 Task: In invitations to connect choose email frequency weekly.
Action: Mouse moved to (796, 72)
Screenshot: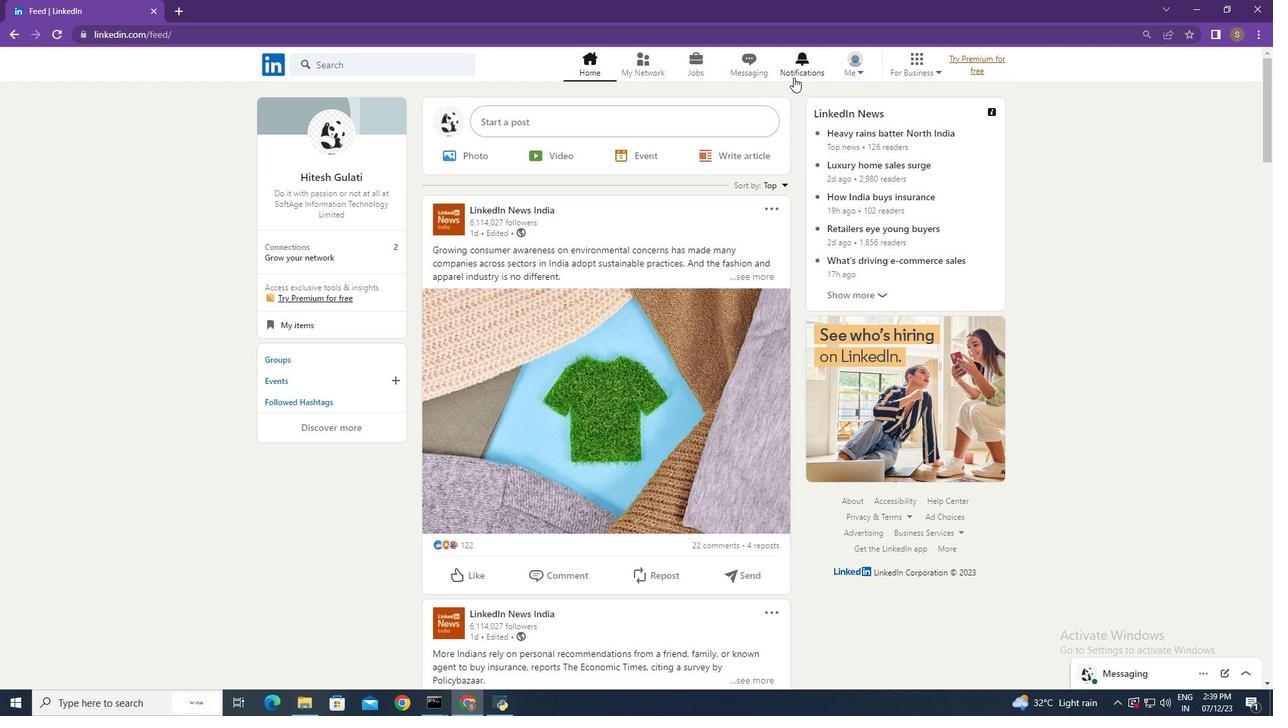 
Action: Mouse pressed left at (796, 72)
Screenshot: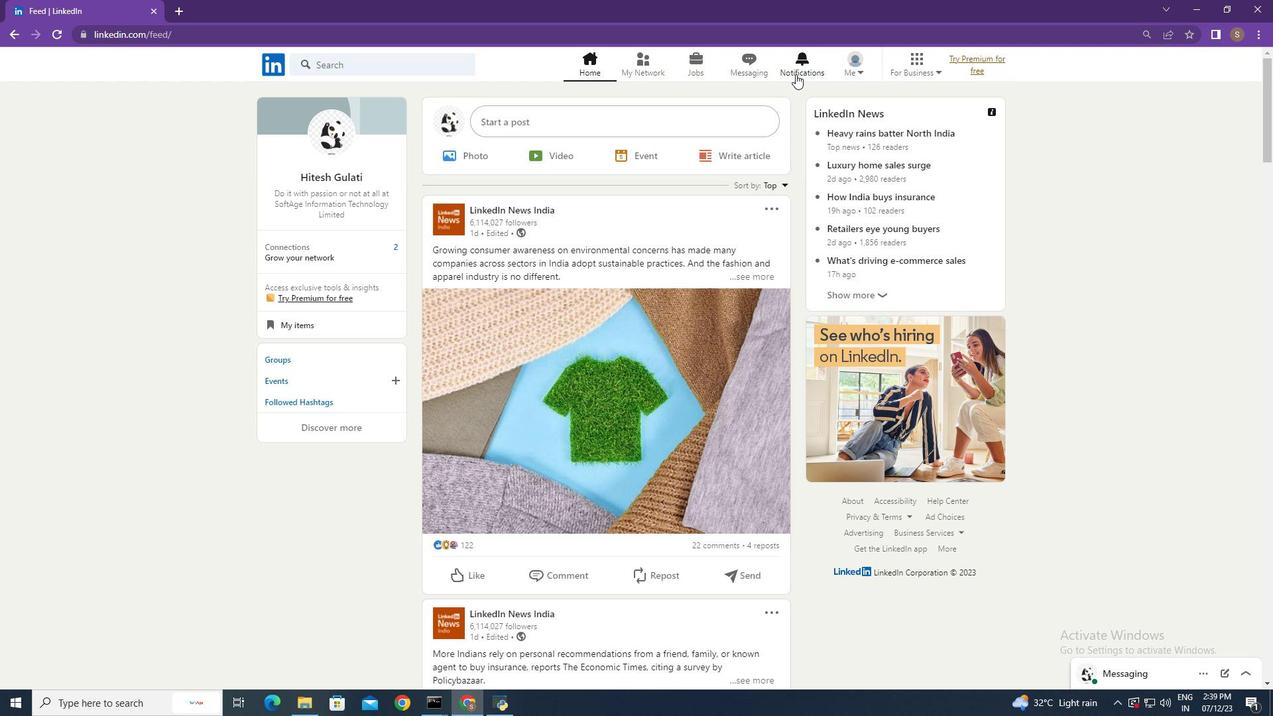
Action: Mouse moved to (303, 155)
Screenshot: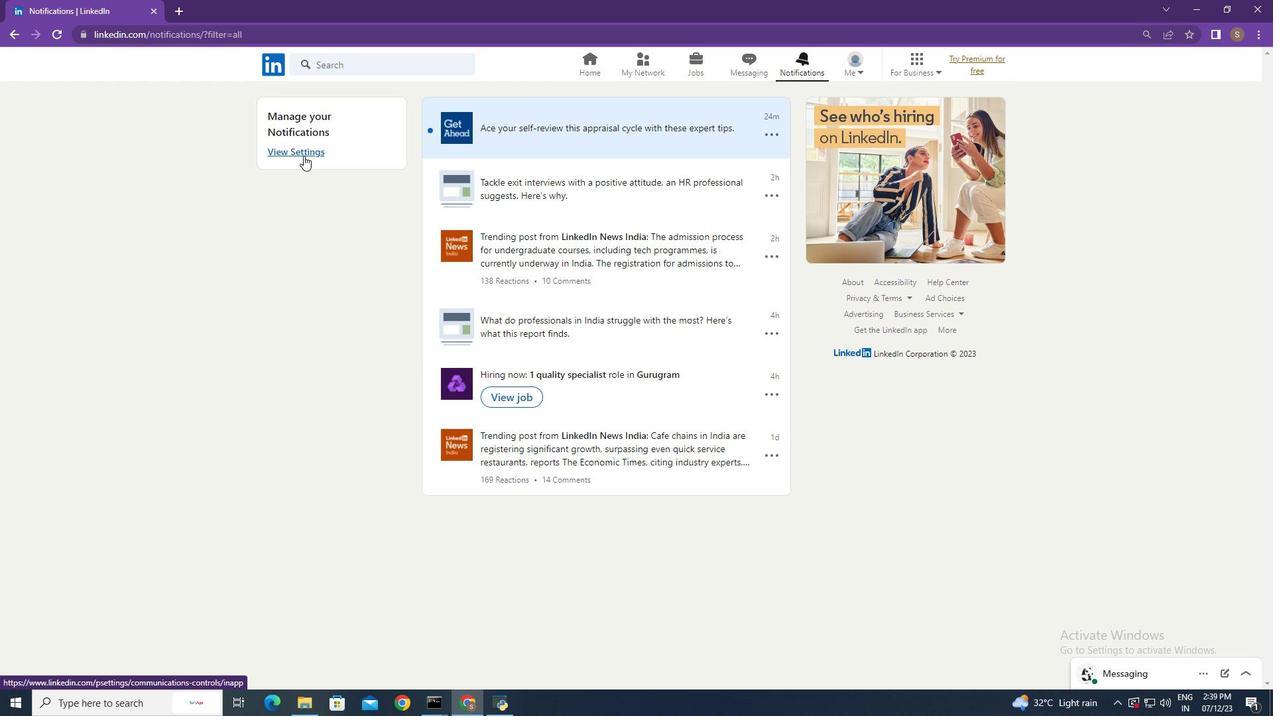 
Action: Mouse pressed left at (303, 155)
Screenshot: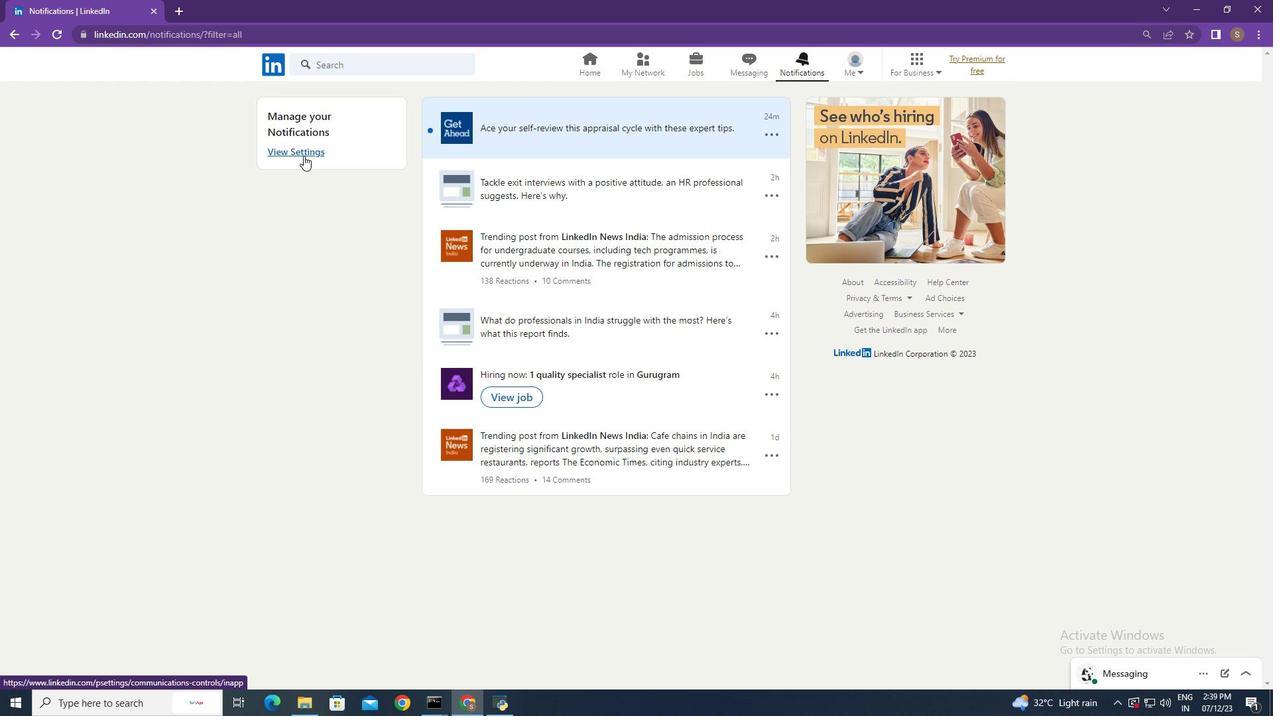 
Action: Mouse moved to (701, 269)
Screenshot: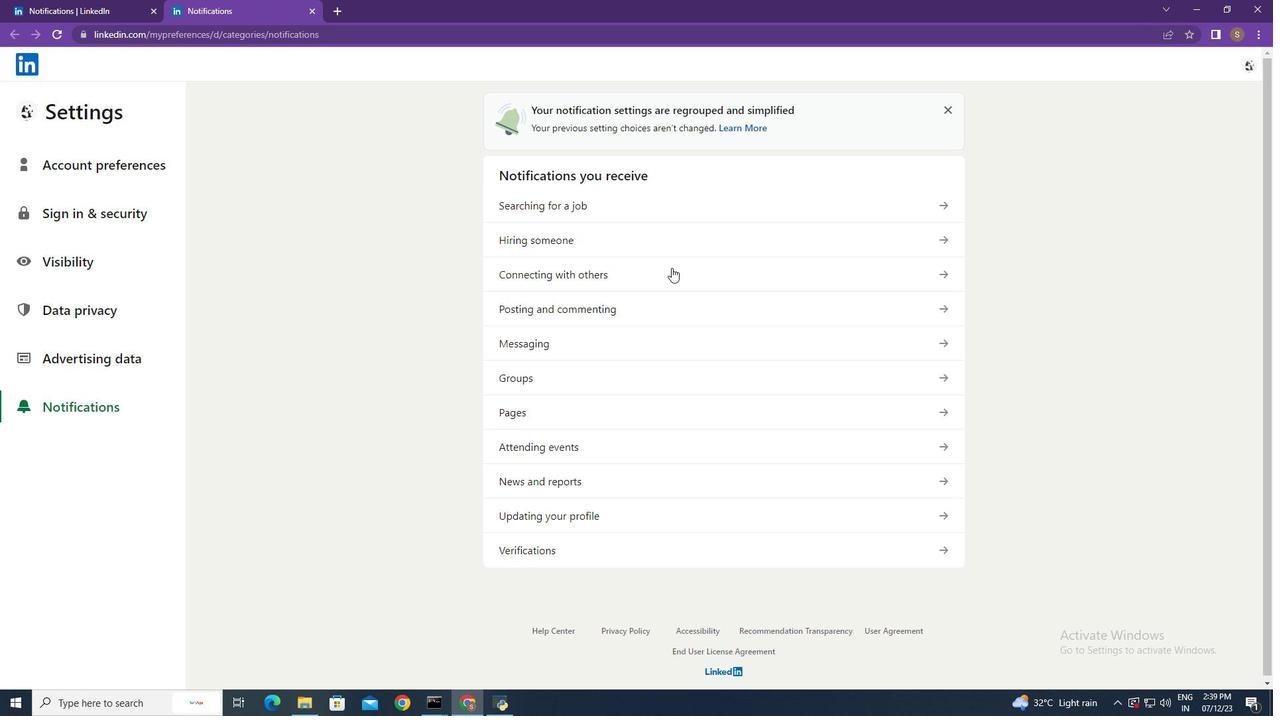 
Action: Mouse pressed left at (701, 269)
Screenshot: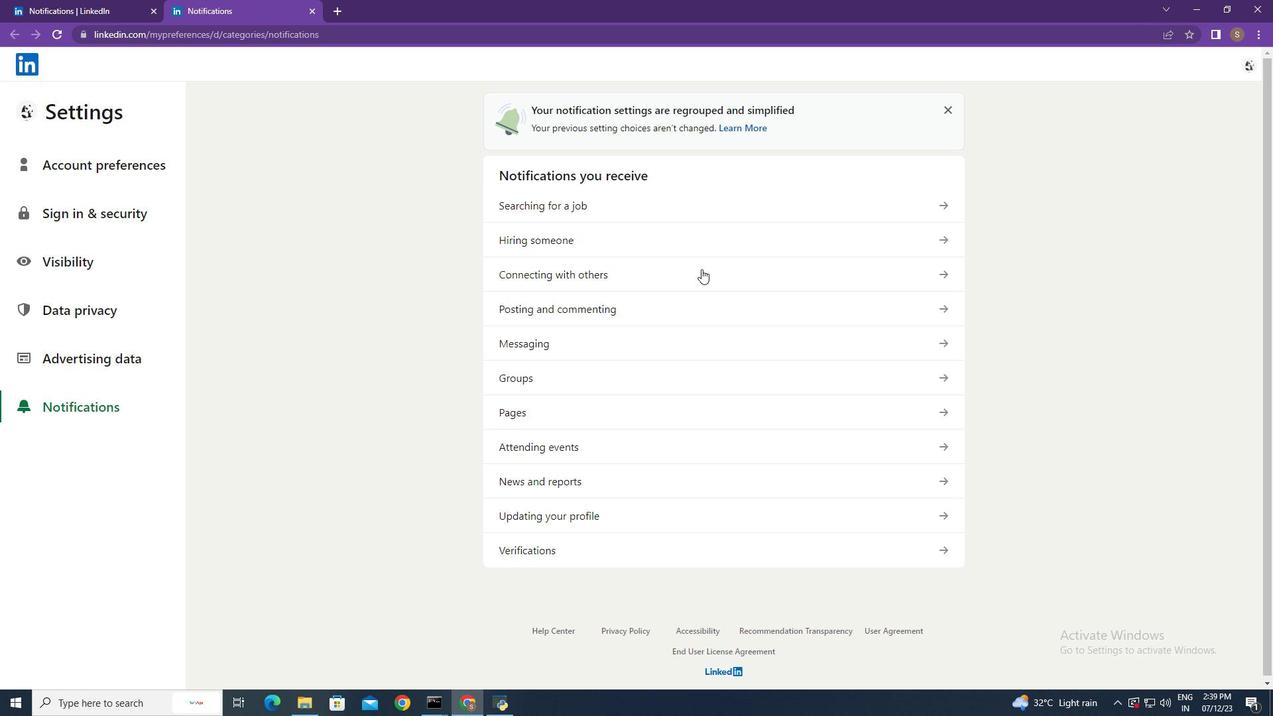 
Action: Mouse moved to (691, 198)
Screenshot: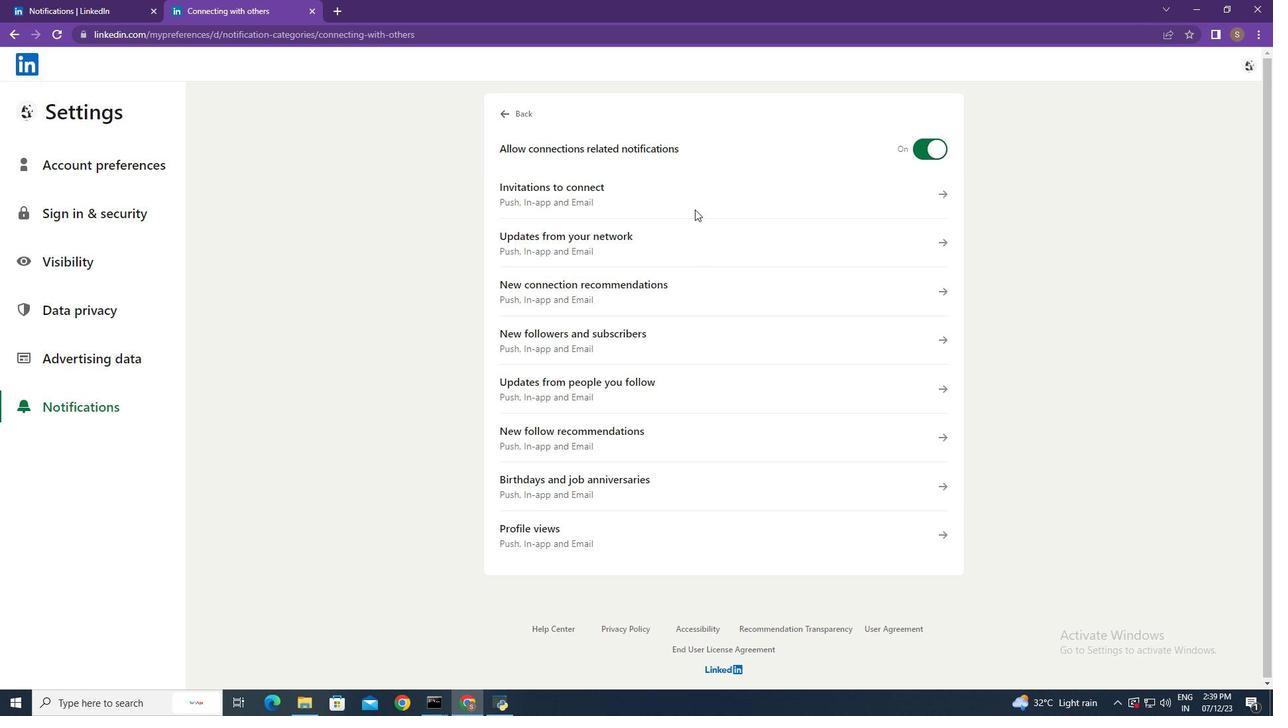
Action: Mouse pressed left at (691, 198)
Screenshot: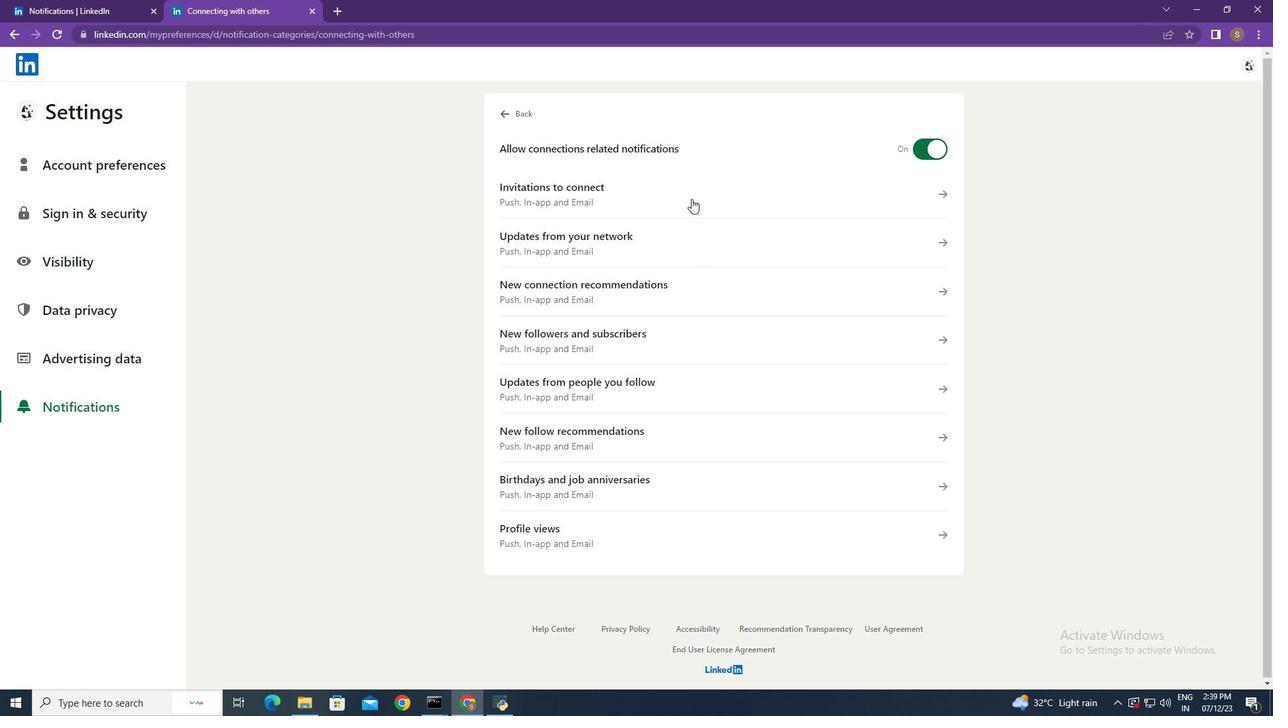 
Action: Mouse moved to (514, 449)
Screenshot: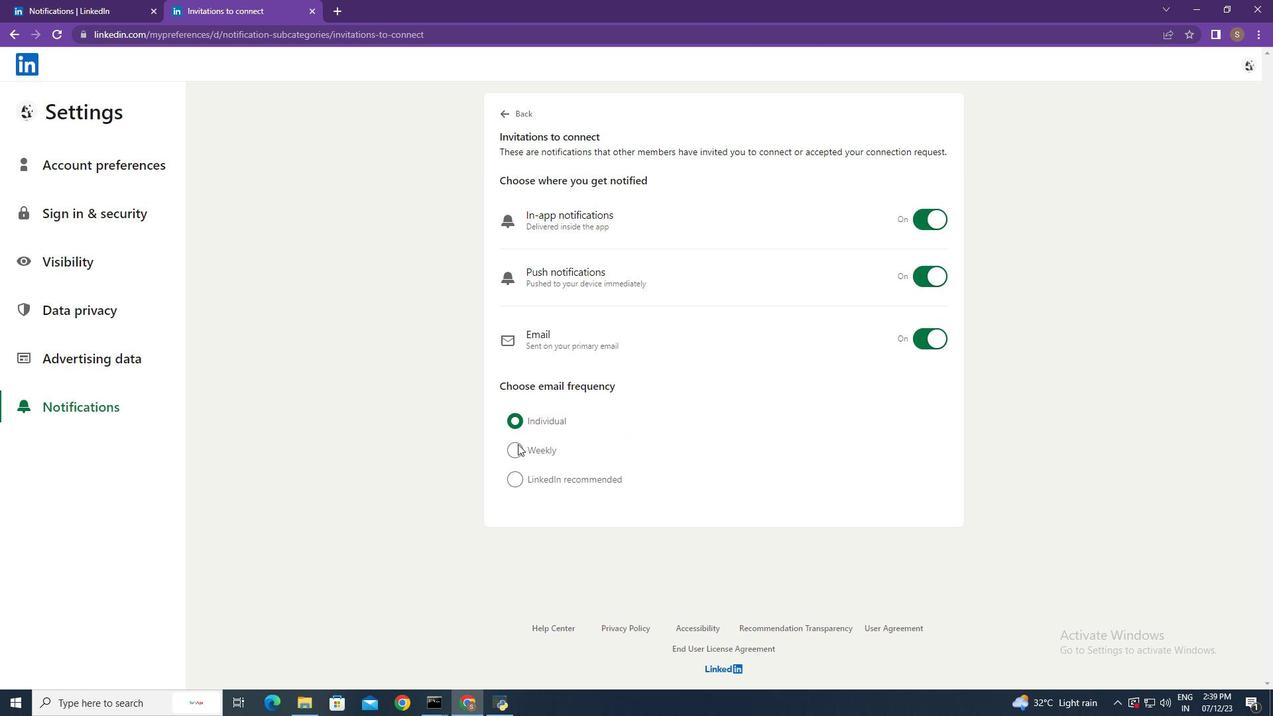 
Action: Mouse pressed left at (514, 449)
Screenshot: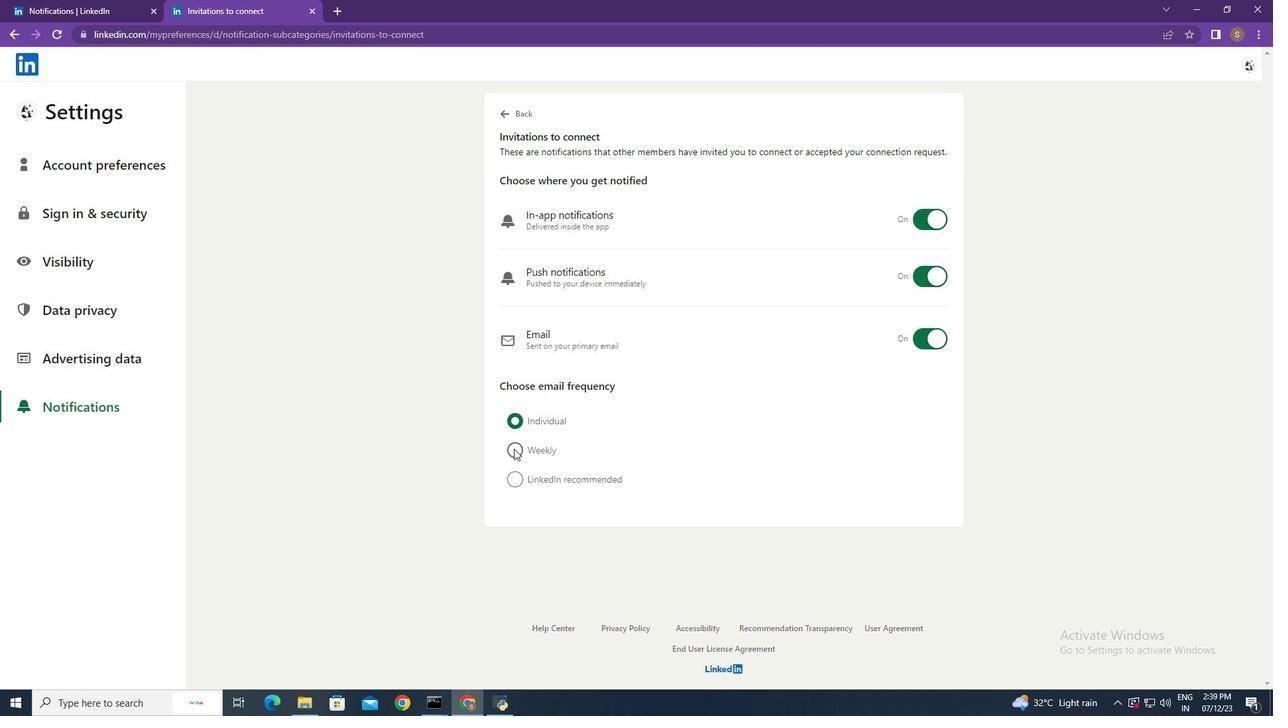 
Action: Mouse moved to (388, 348)
Screenshot: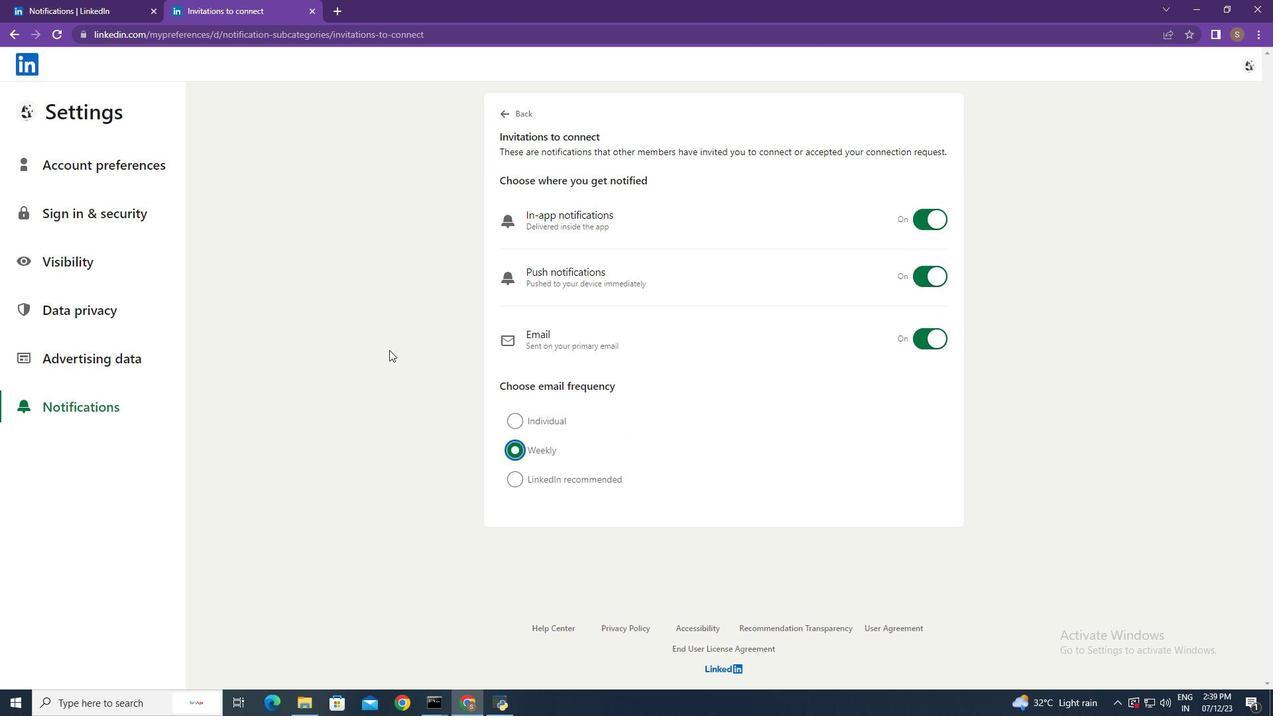
